Task: Apply and play Ripple on "Image B.jpg"
Action: Mouse moved to (203, 342)
Screenshot: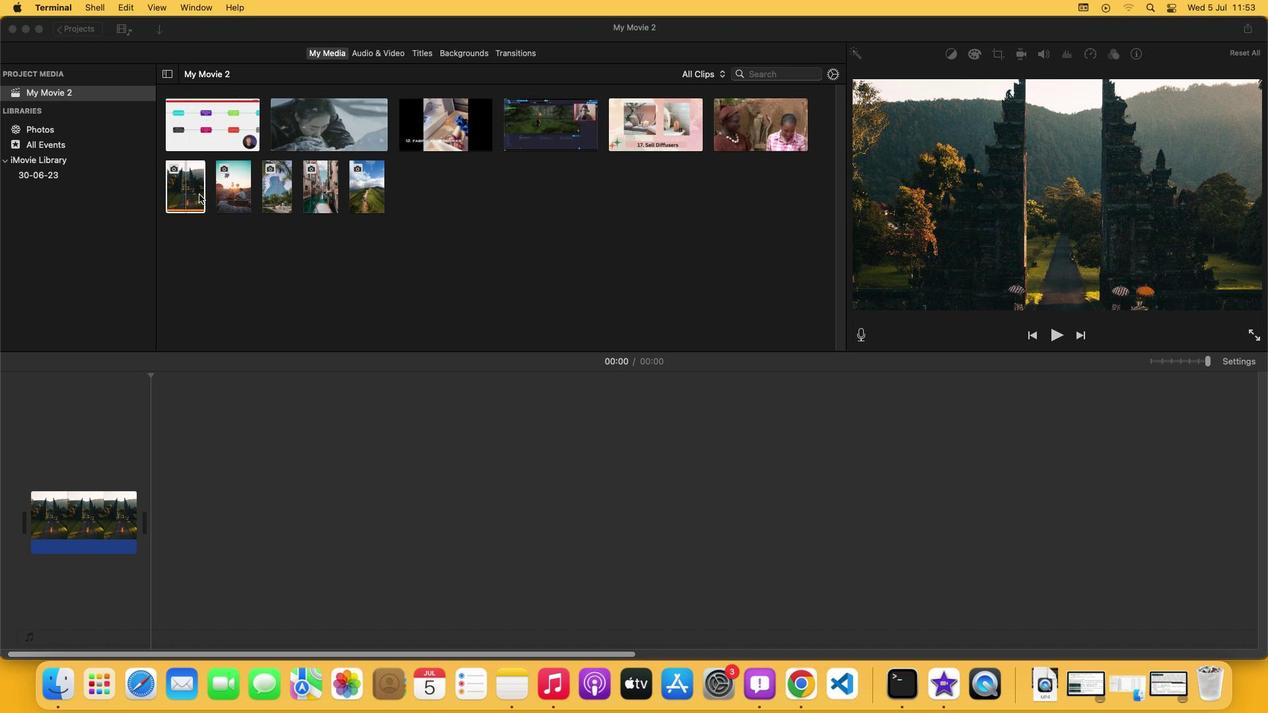 
Action: Mouse pressed left at (203, 342)
Screenshot: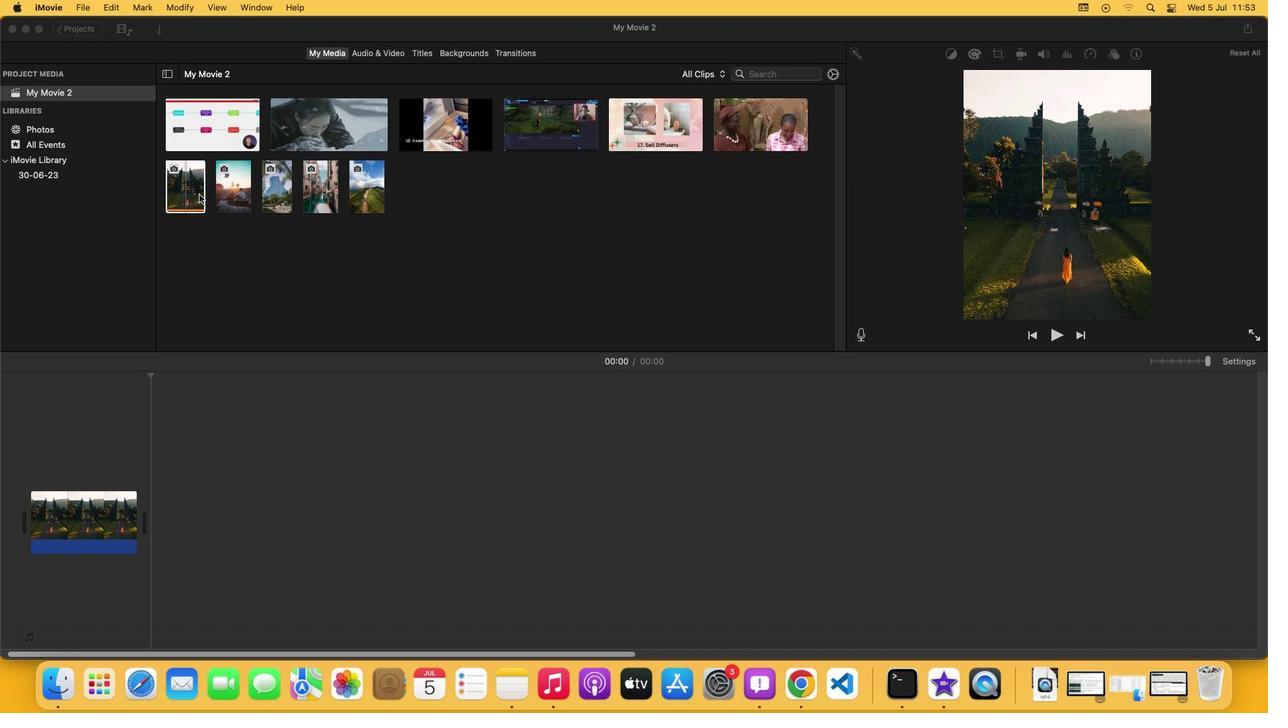 
Action: Mouse moved to (580, 443)
Screenshot: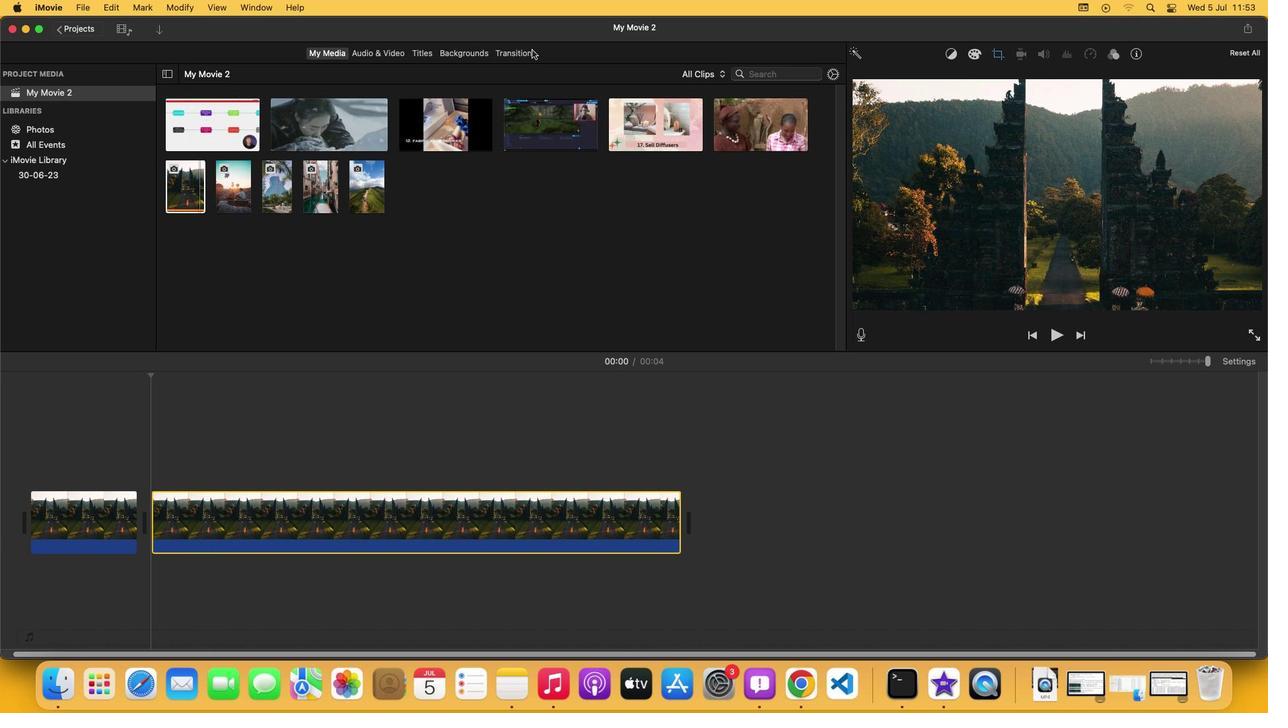 
Action: Mouse pressed left at (580, 443)
Screenshot: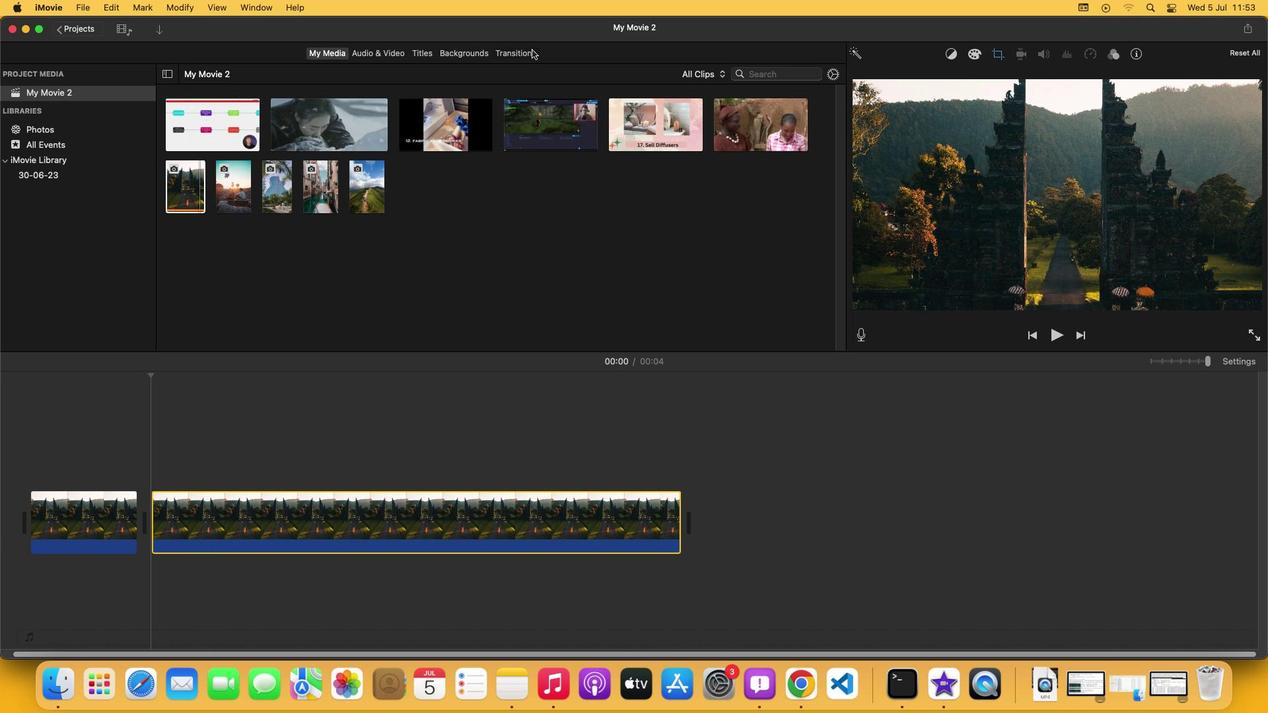 
Action: Mouse moved to (117, 297)
Screenshot: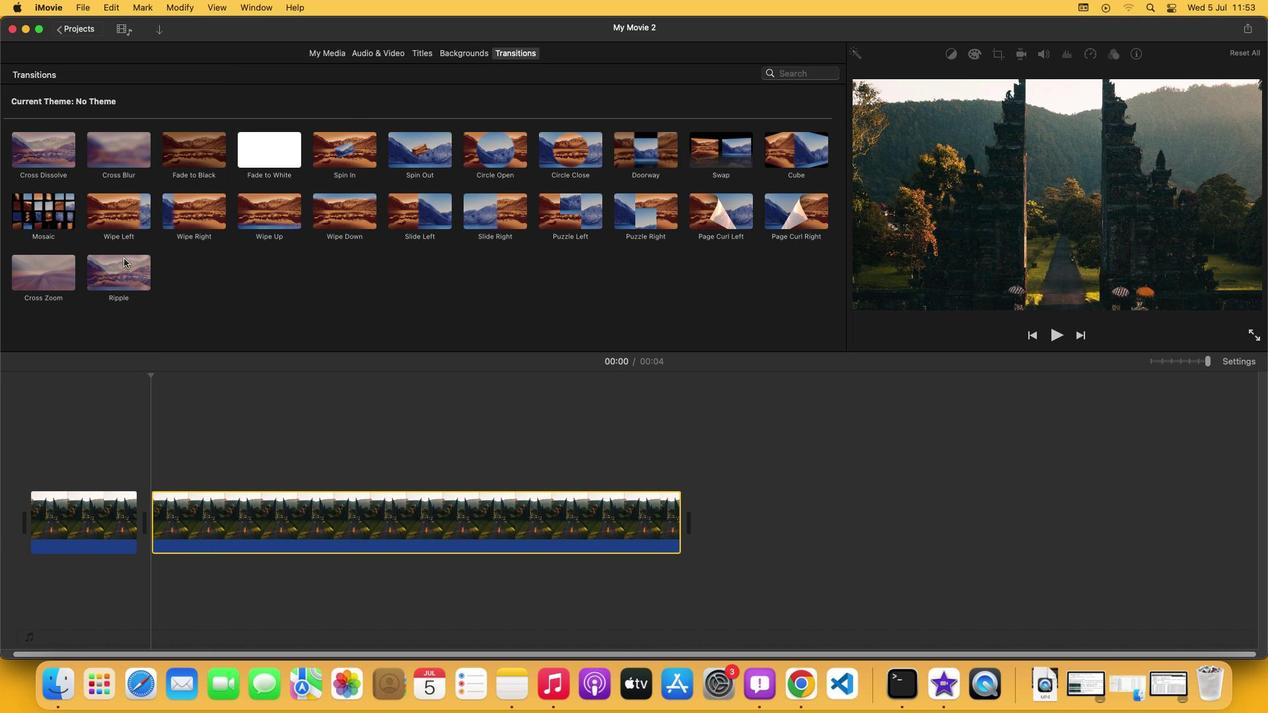 
Action: Mouse pressed left at (117, 297)
Screenshot: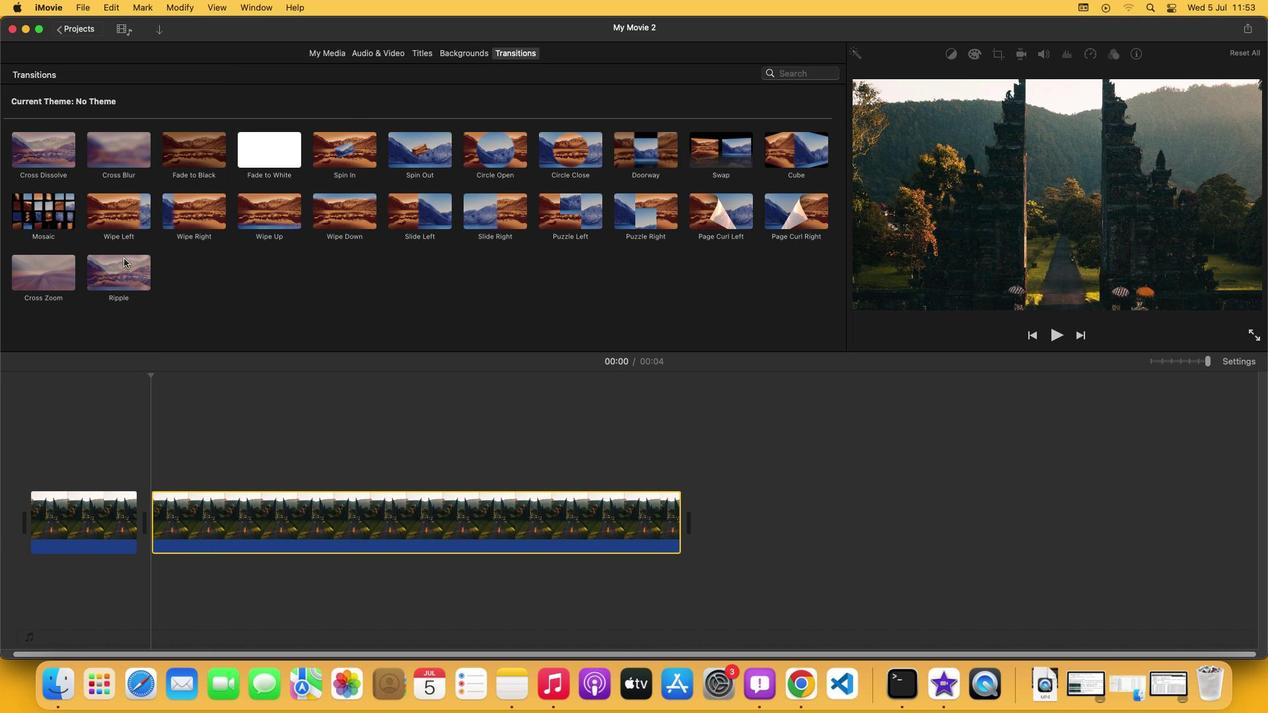 
Action: Mouse moved to (23, 118)
Screenshot: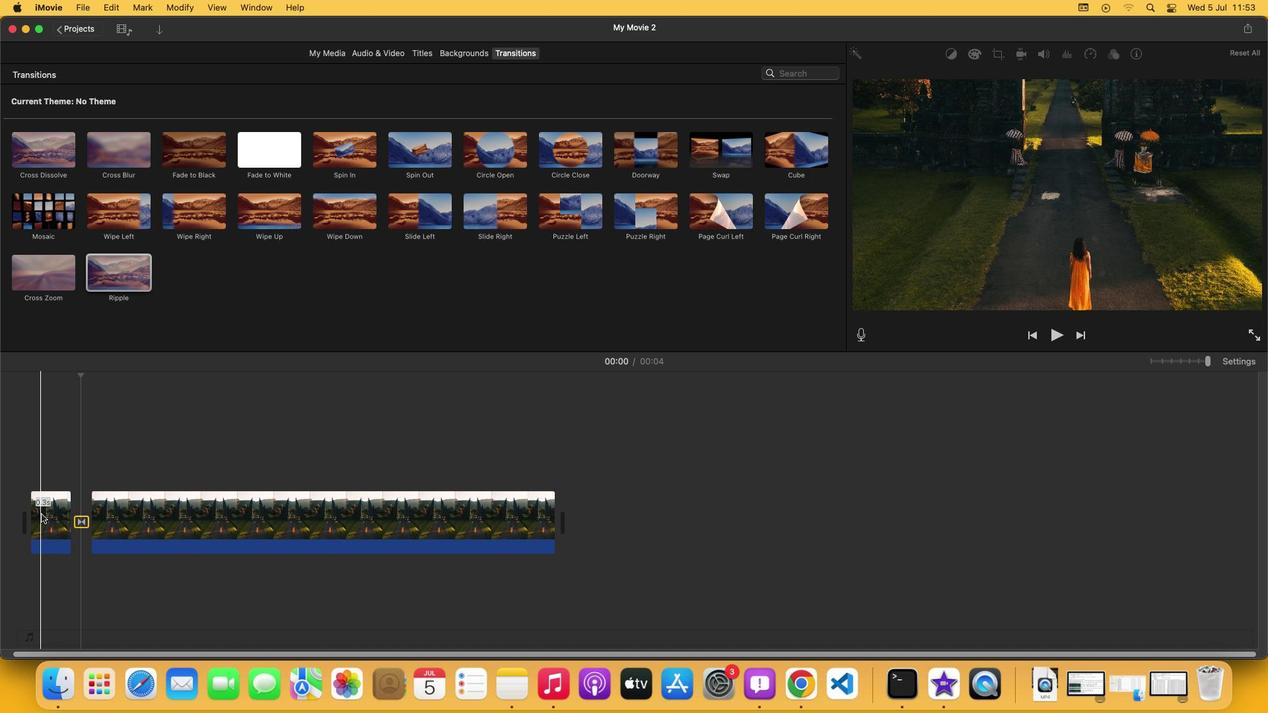 
Action: Mouse pressed left at (23, 118)
Screenshot: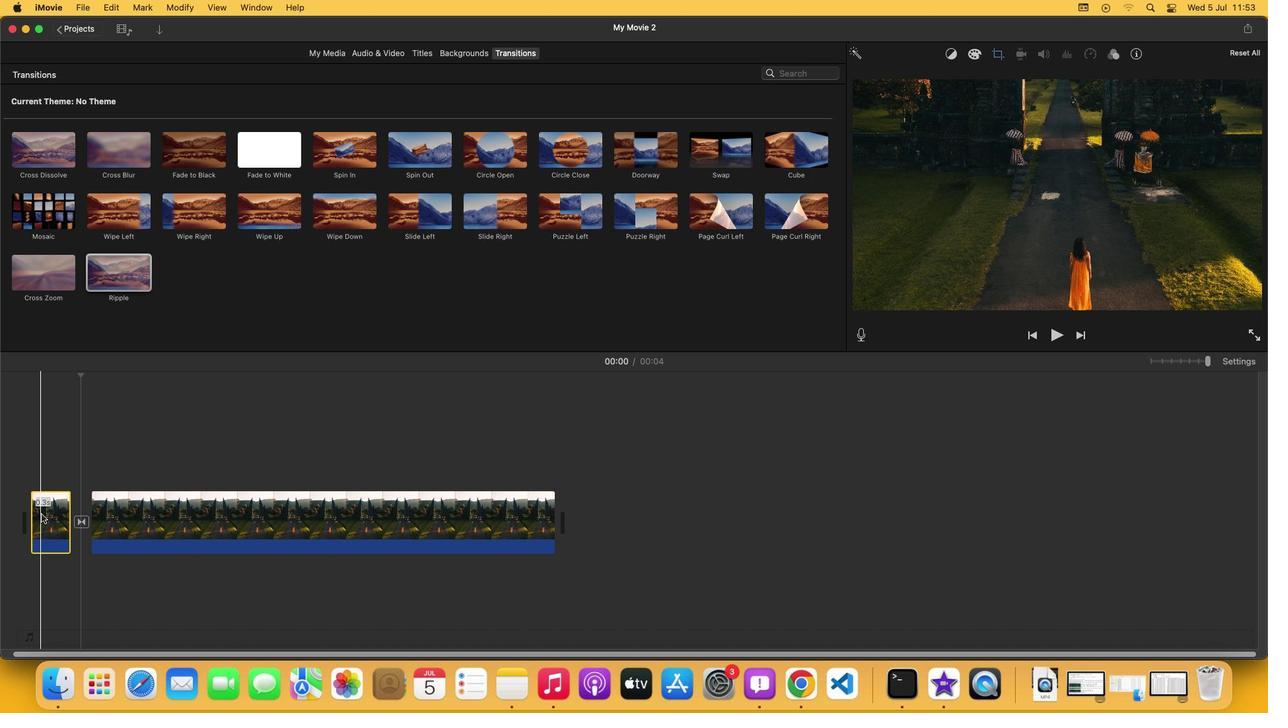 
Action: Mouse moved to (1173, 239)
Screenshot: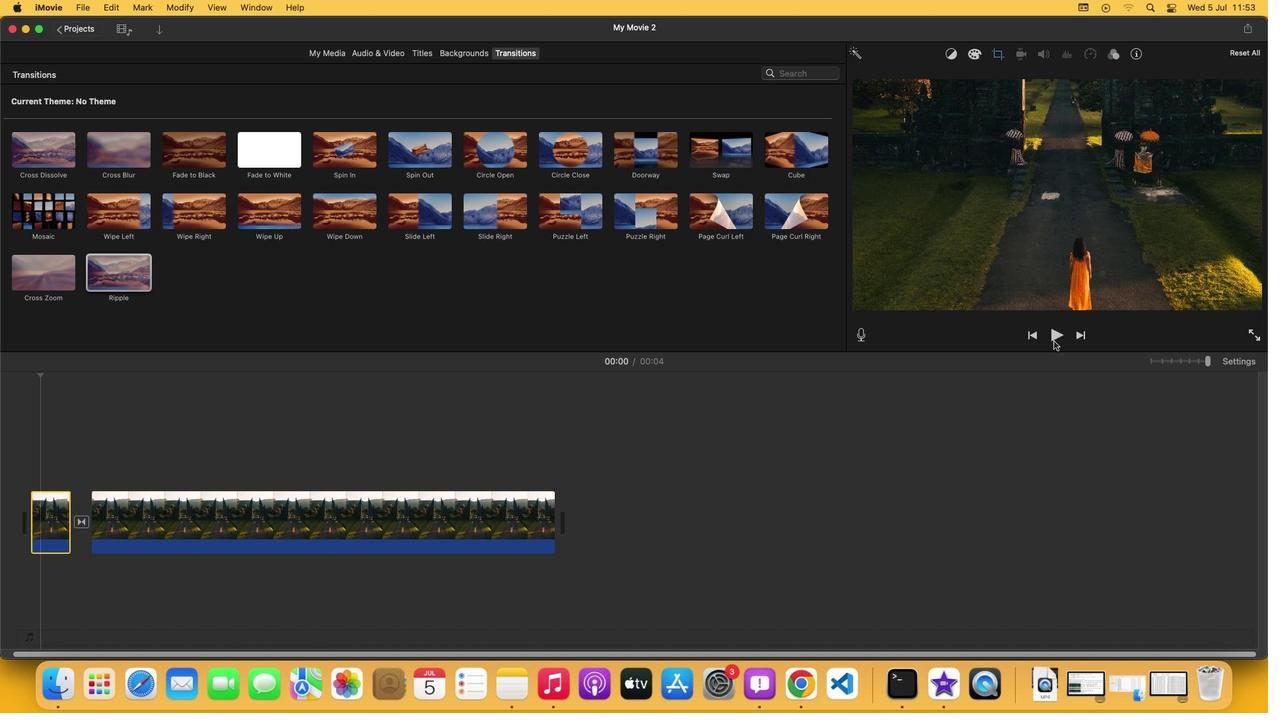 
Action: Mouse pressed left at (1173, 239)
Screenshot: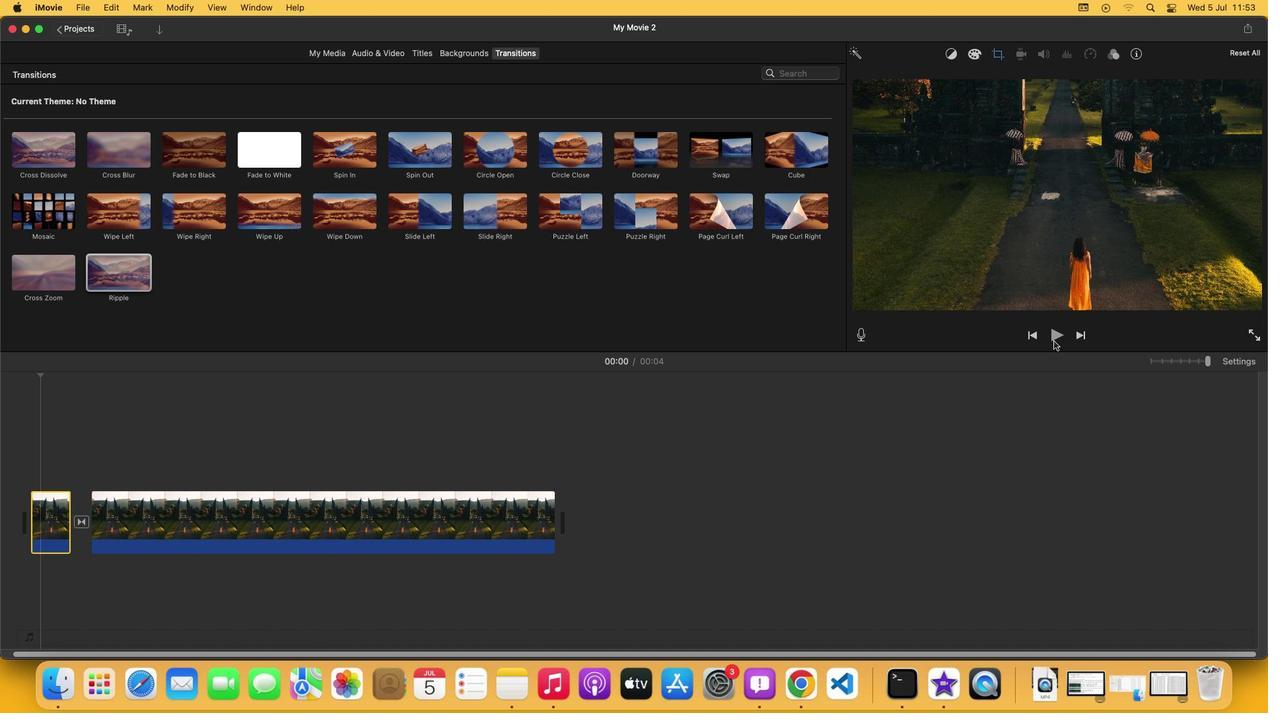 
